 Task: Add Attachment from Google Drive to Card Card0051 in Board Board0043 in Workspace Development in Trello
Action: Mouse moved to (578, 97)
Screenshot: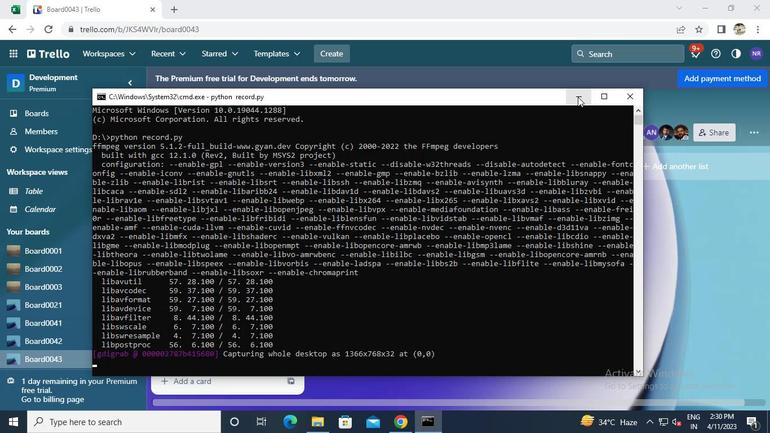
Action: Mouse pressed left at (578, 97)
Screenshot: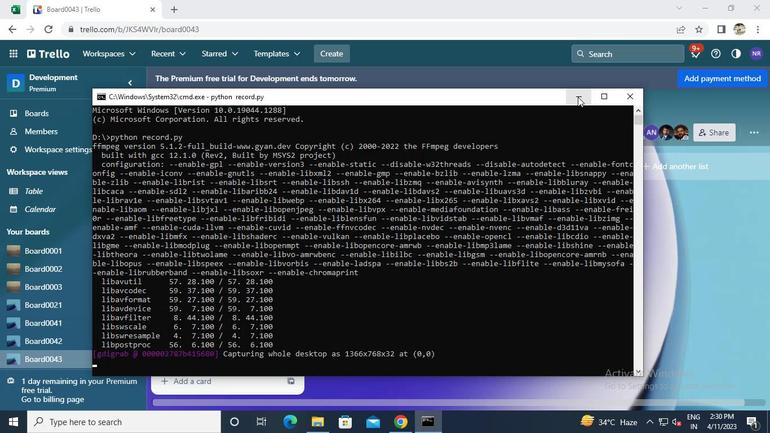 
Action: Mouse moved to (233, 323)
Screenshot: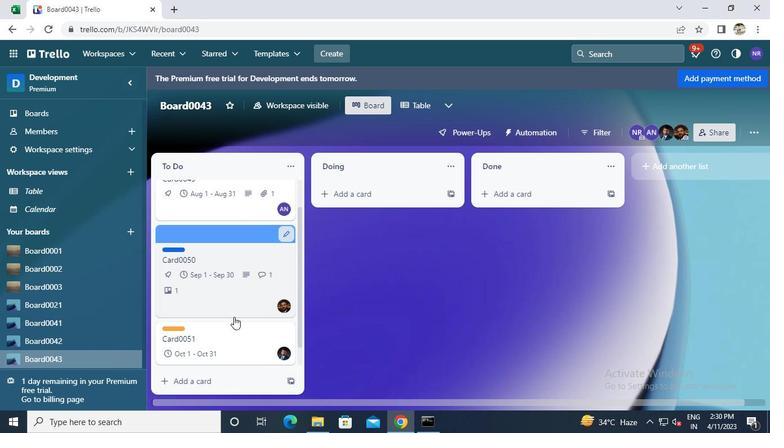 
Action: Mouse pressed left at (233, 323)
Screenshot: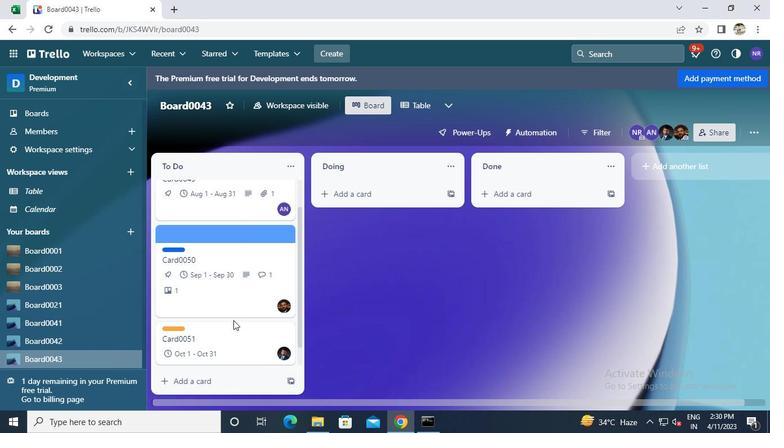 
Action: Mouse moved to (532, 265)
Screenshot: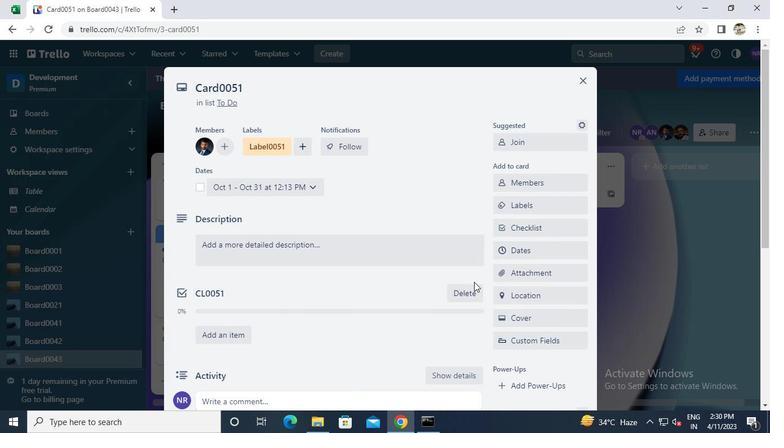
Action: Mouse pressed left at (532, 265)
Screenshot: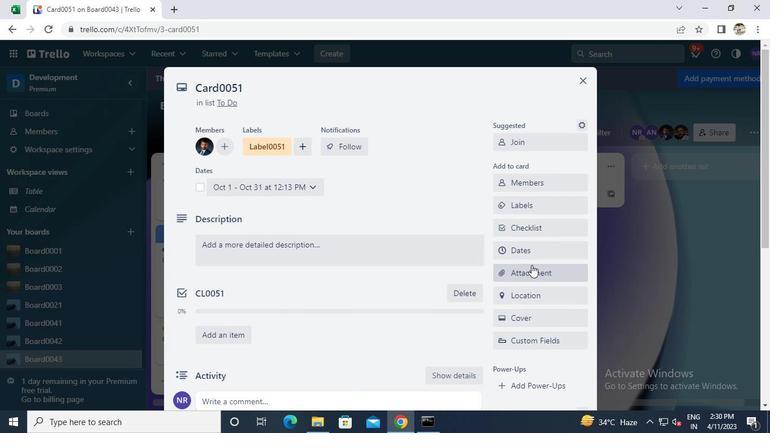 
Action: Mouse moved to (521, 137)
Screenshot: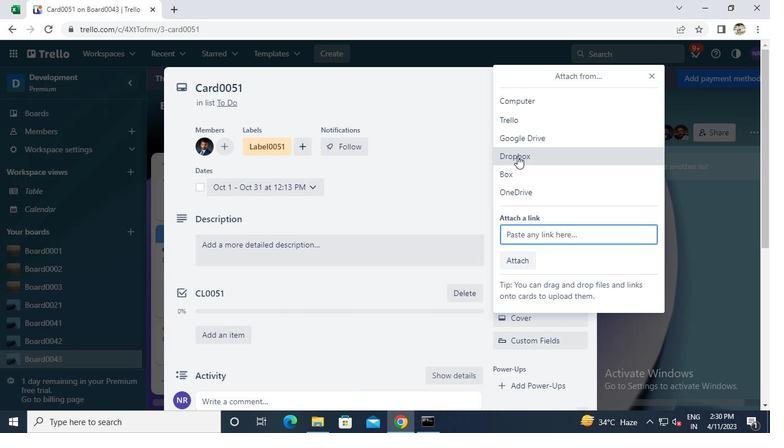 
Action: Mouse pressed left at (521, 137)
Screenshot: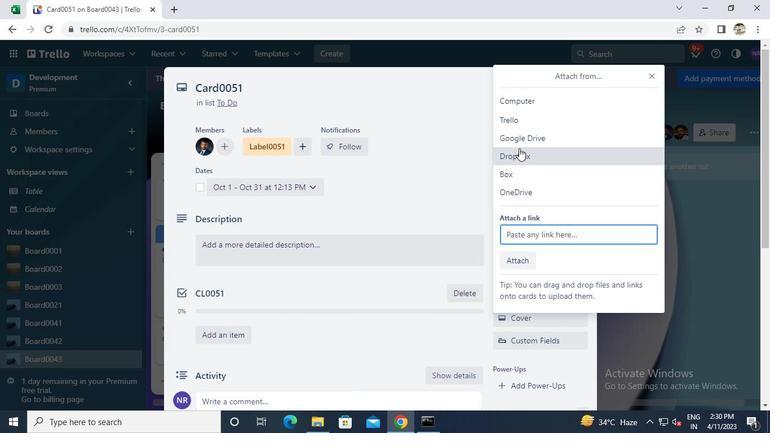 
Action: Mouse moved to (181, 205)
Screenshot: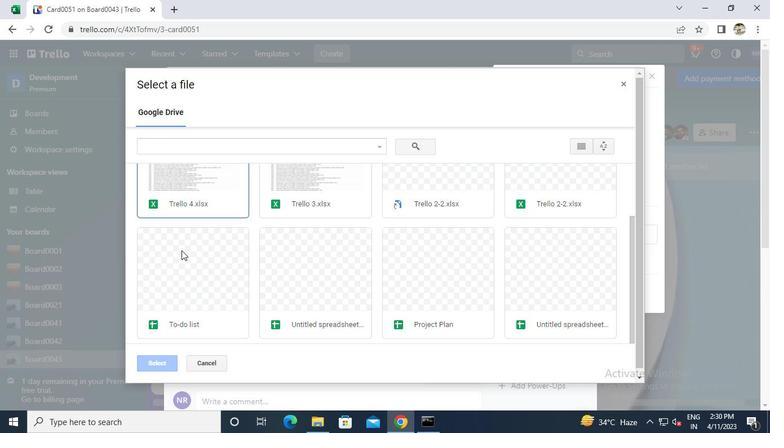 
Action: Mouse pressed left at (181, 205)
Screenshot: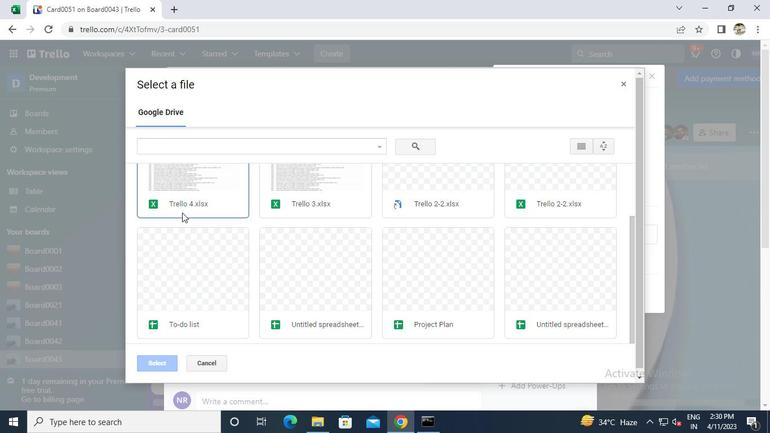 
Action: Mouse moved to (152, 370)
Screenshot: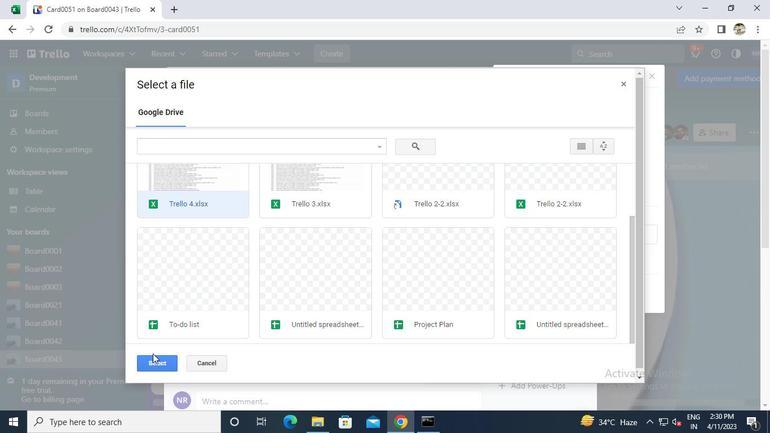 
Action: Mouse pressed left at (152, 370)
Screenshot: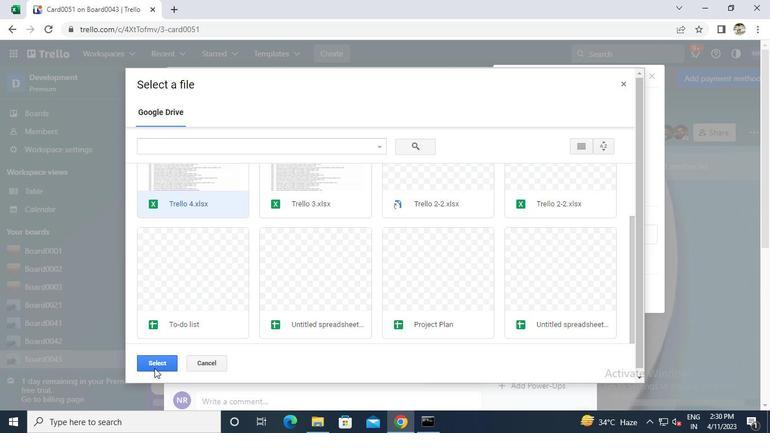 
Action: Mouse moved to (432, 424)
Screenshot: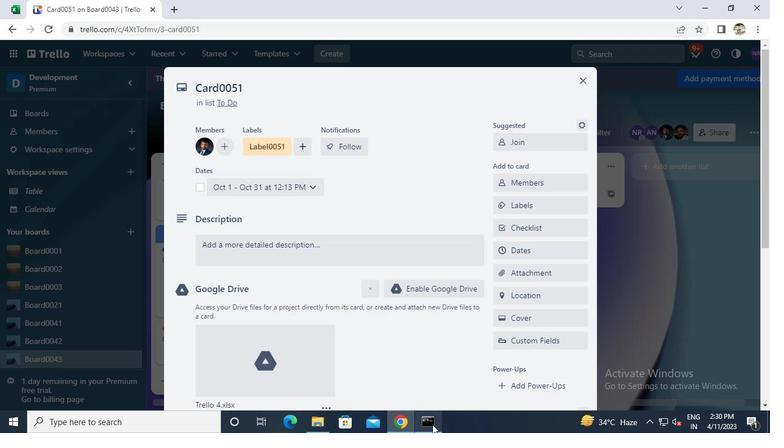 
Action: Mouse pressed left at (432, 424)
Screenshot: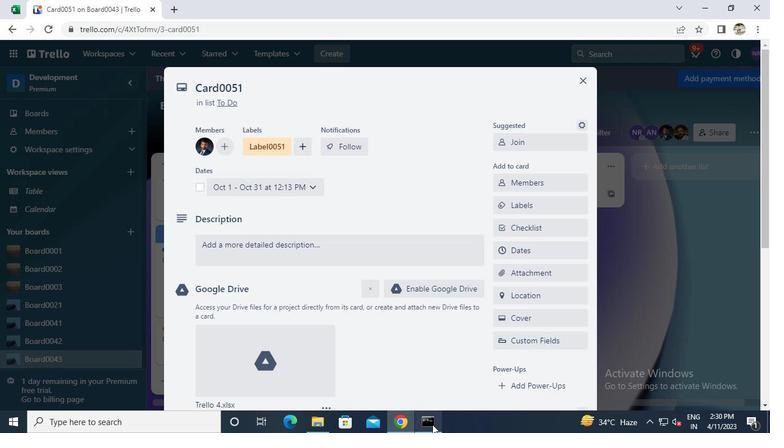 
Action: Mouse moved to (632, 92)
Screenshot: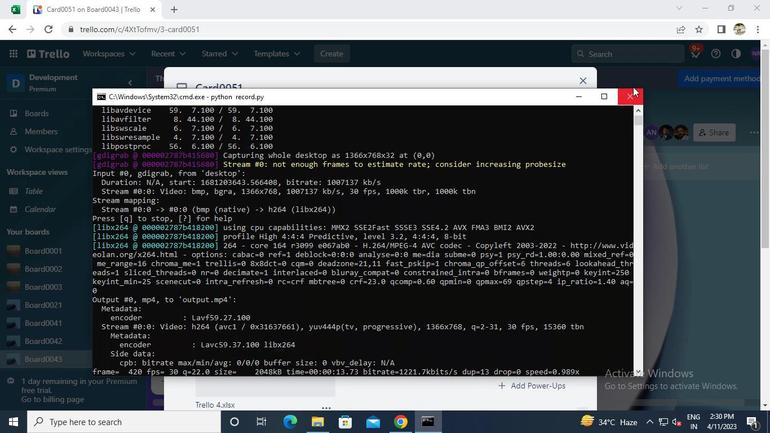 
Action: Mouse pressed left at (632, 92)
Screenshot: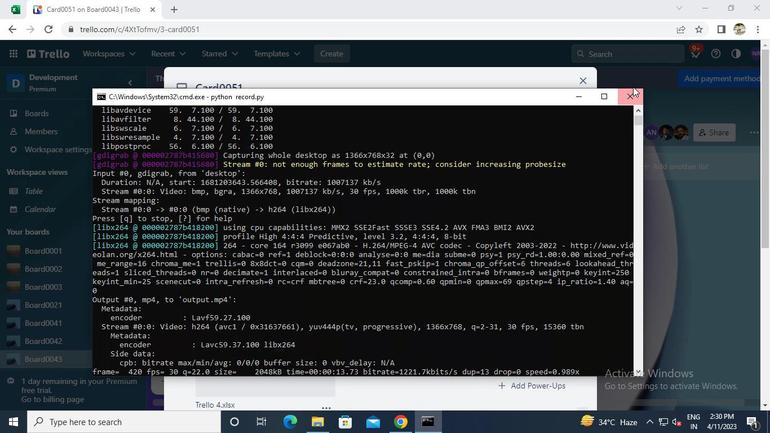 
Action: Mouse moved to (631, 93)
Screenshot: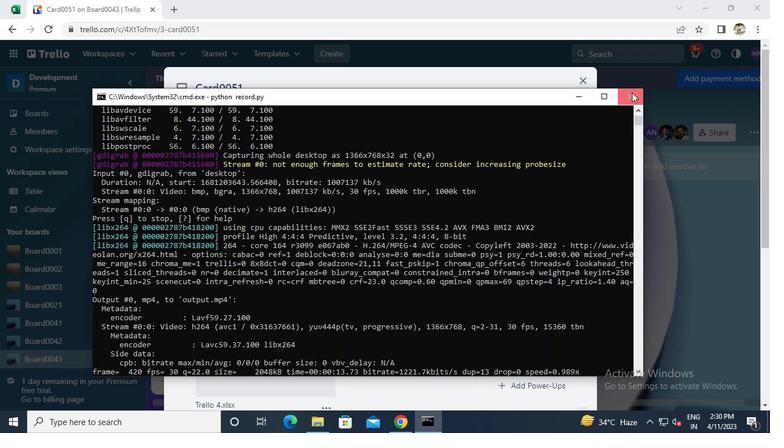 
